 Task: Add Orange Label titled Label0023 to Card Card0023 in Board Board0021 in Workspace Development in Trello
Action: Mouse moved to (448, 486)
Screenshot: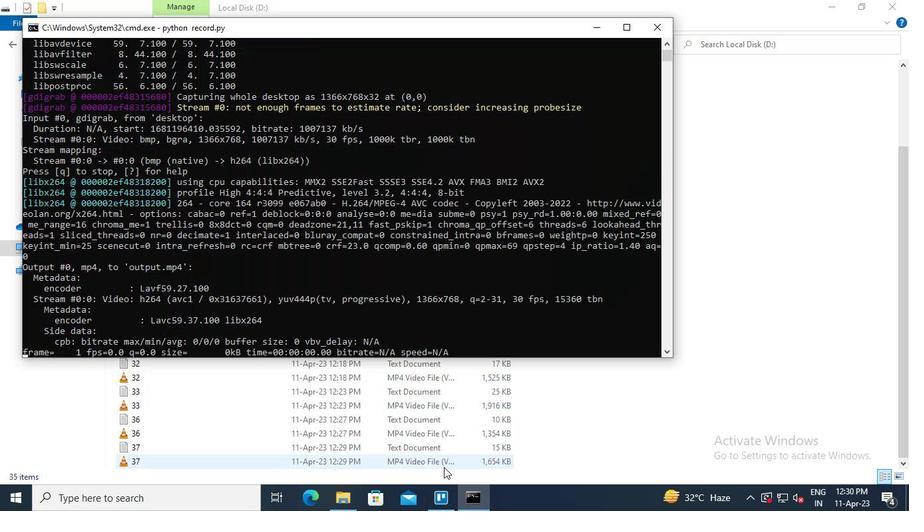 
Action: Mouse pressed left at (448, 486)
Screenshot: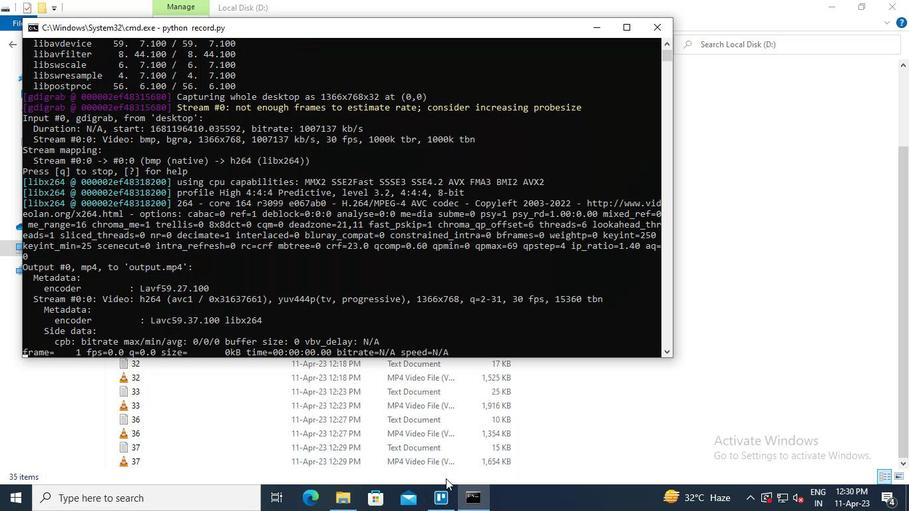 
Action: Mouse moved to (237, 350)
Screenshot: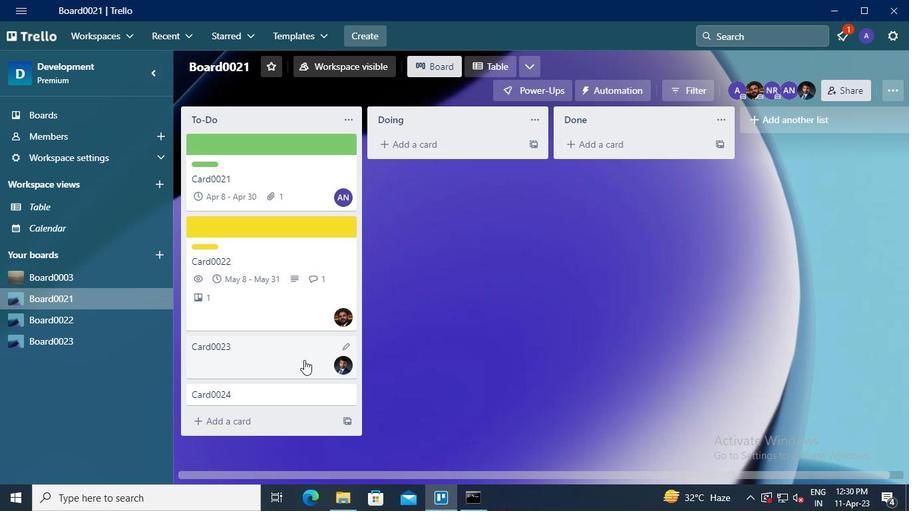 
Action: Mouse pressed left at (237, 350)
Screenshot: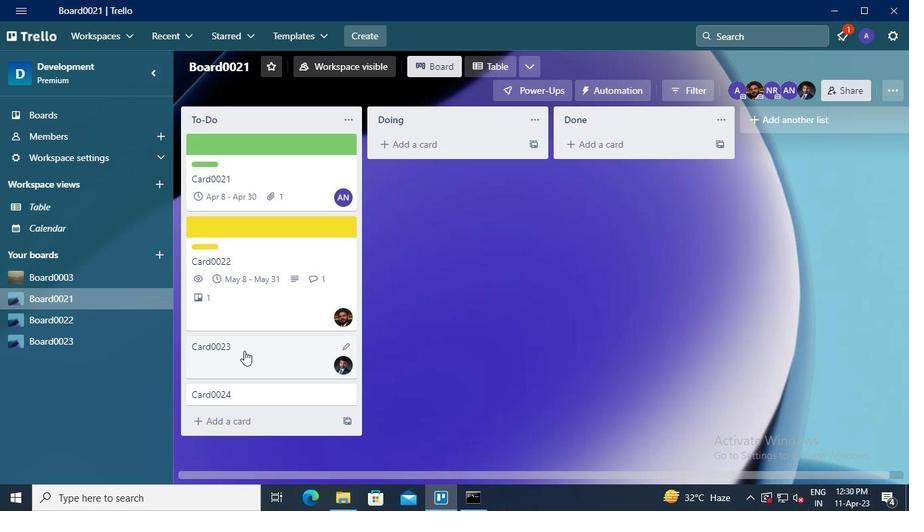 
Action: Mouse moved to (641, 201)
Screenshot: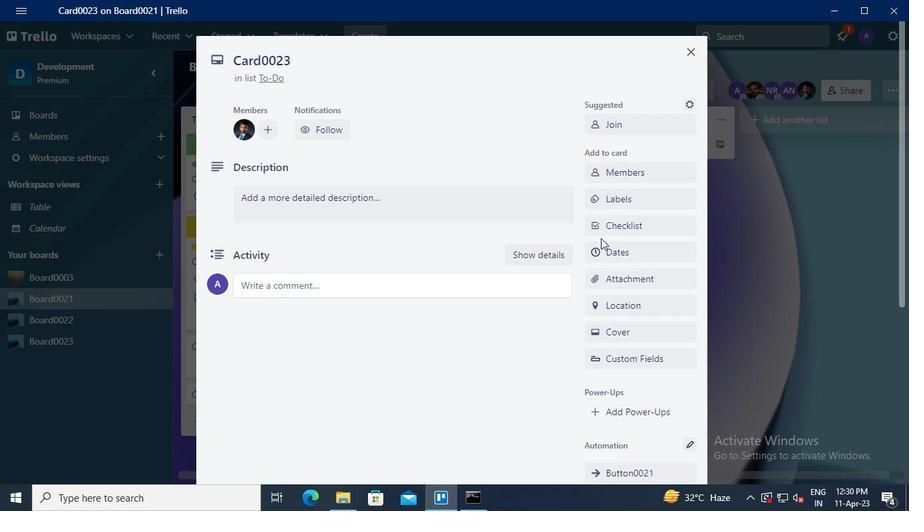 
Action: Mouse pressed left at (641, 201)
Screenshot: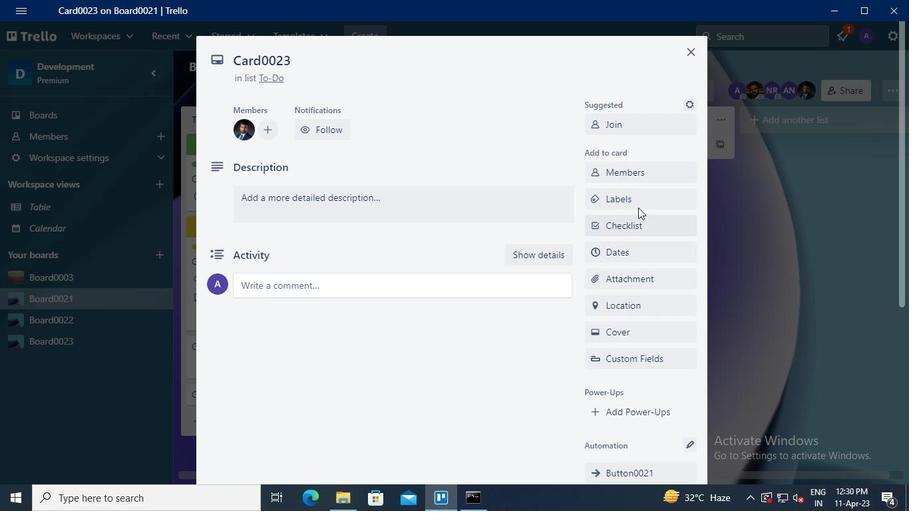 
Action: Mouse moved to (691, 347)
Screenshot: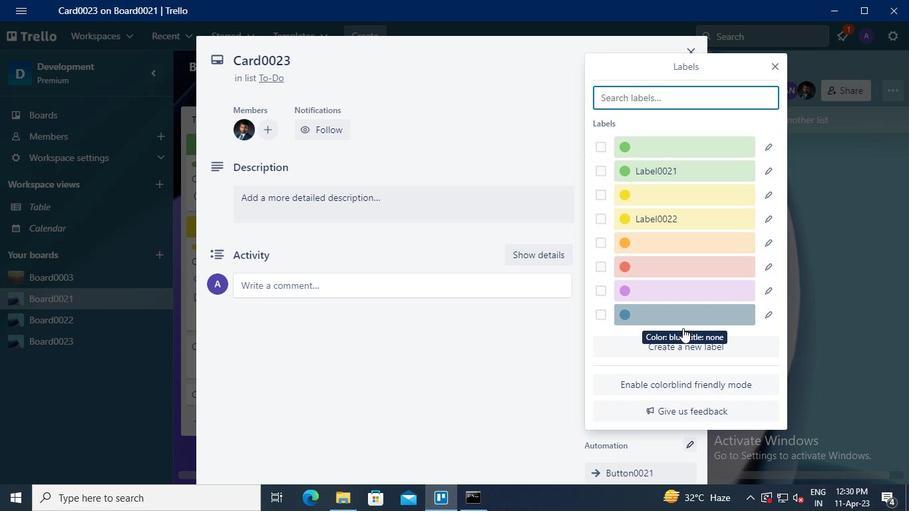 
Action: Mouse pressed left at (691, 347)
Screenshot: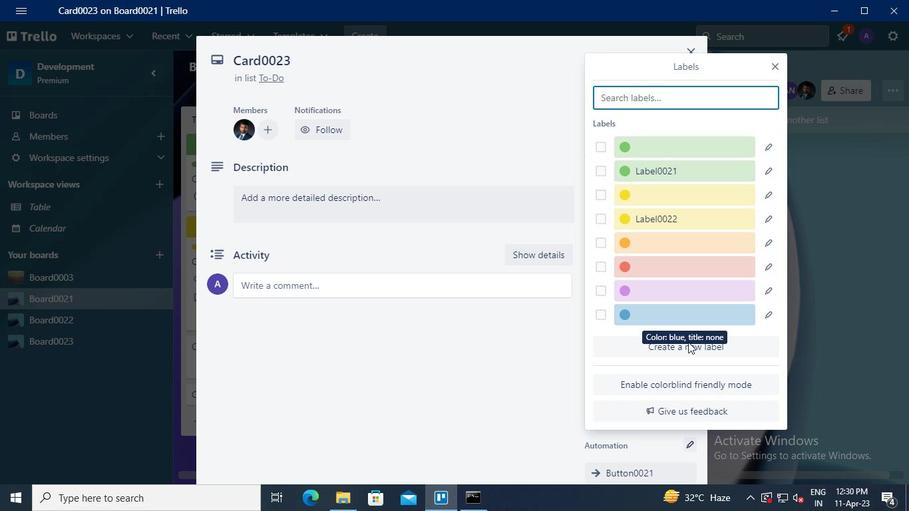 
Action: Mouse moved to (671, 185)
Screenshot: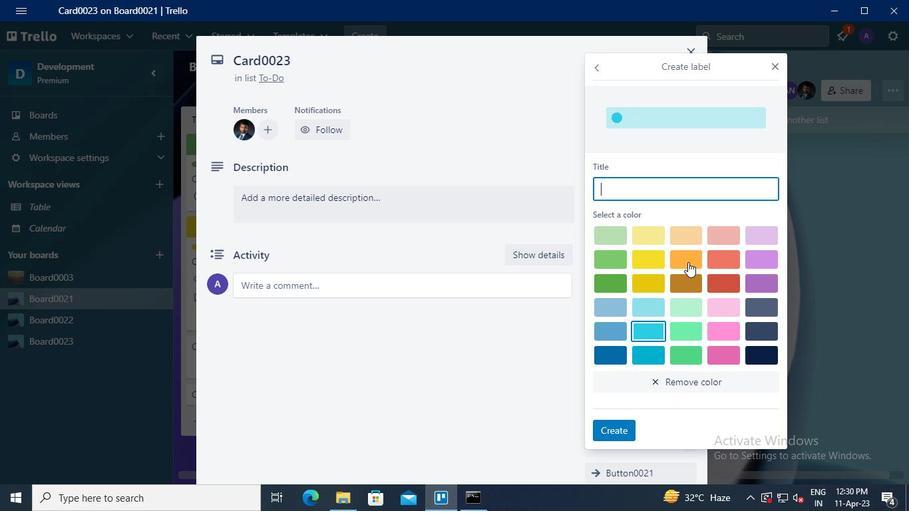 
Action: Keyboard Key.shift
Screenshot: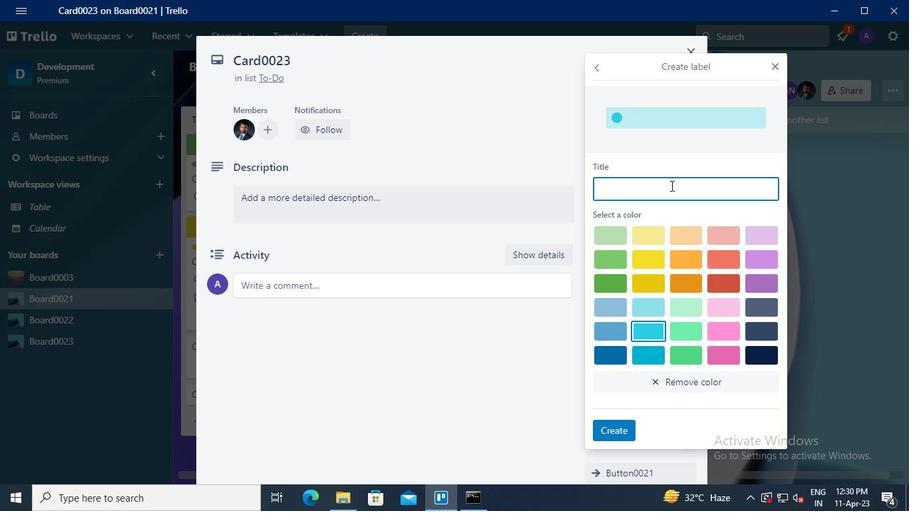
Action: Keyboard L
Screenshot: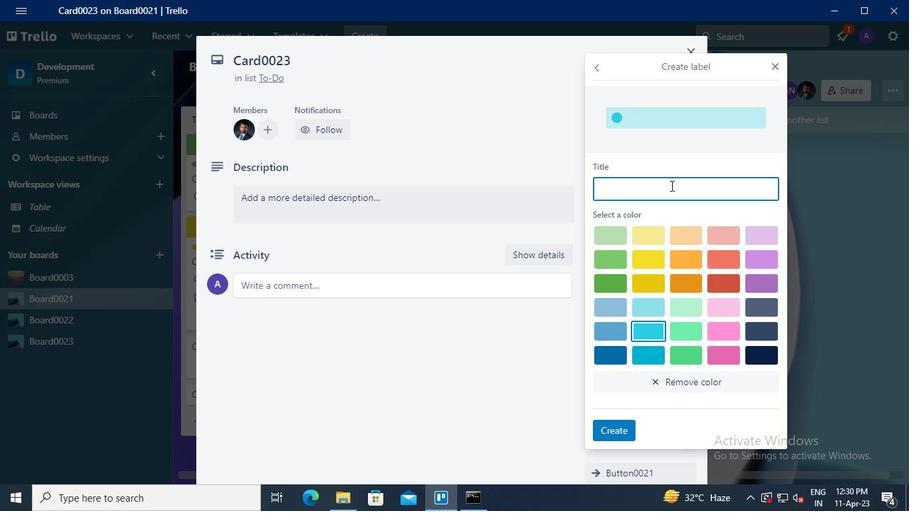 
Action: Keyboard a
Screenshot: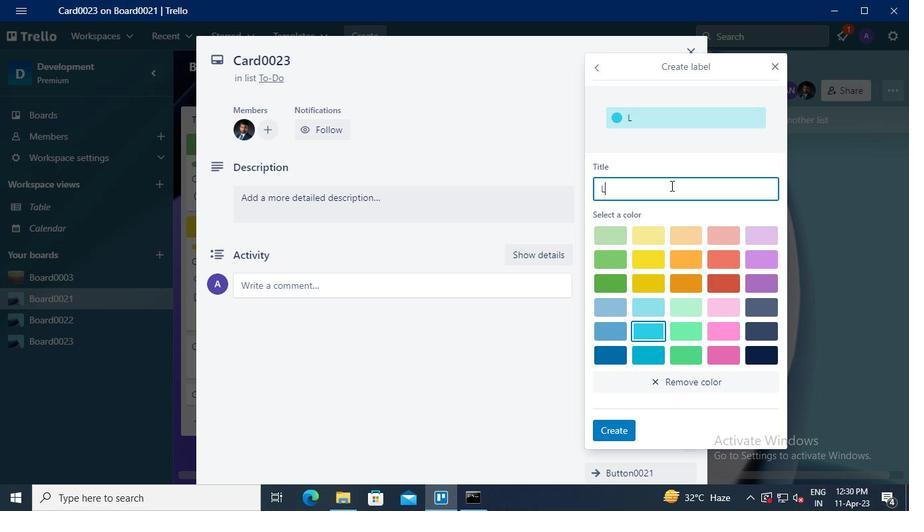 
Action: Keyboard b
Screenshot: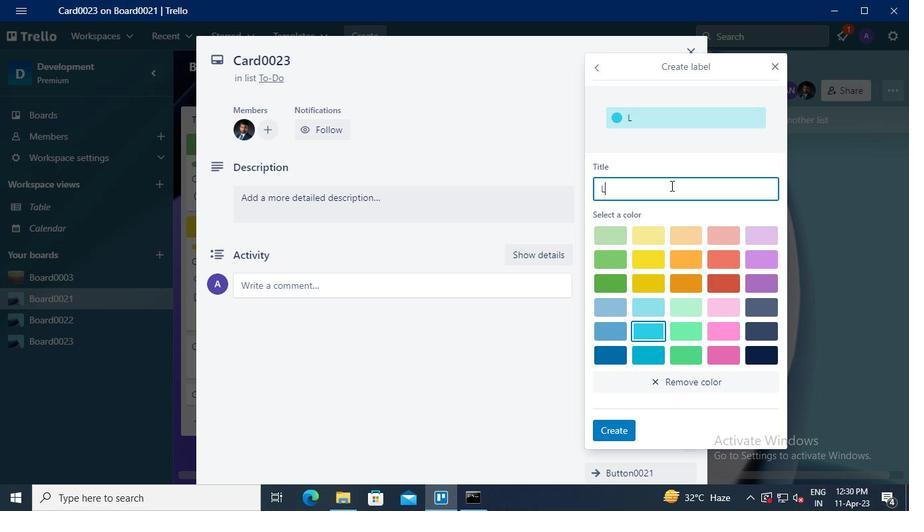 
Action: Keyboard e
Screenshot: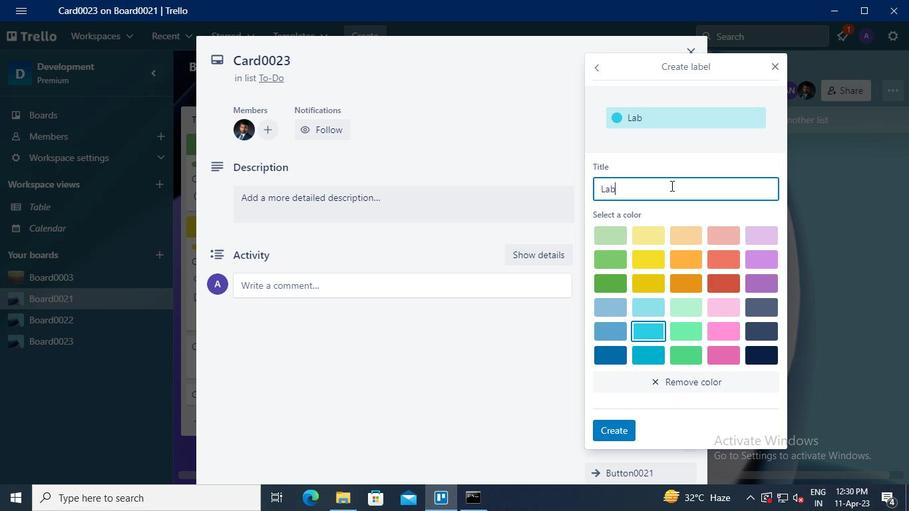 
Action: Keyboard l
Screenshot: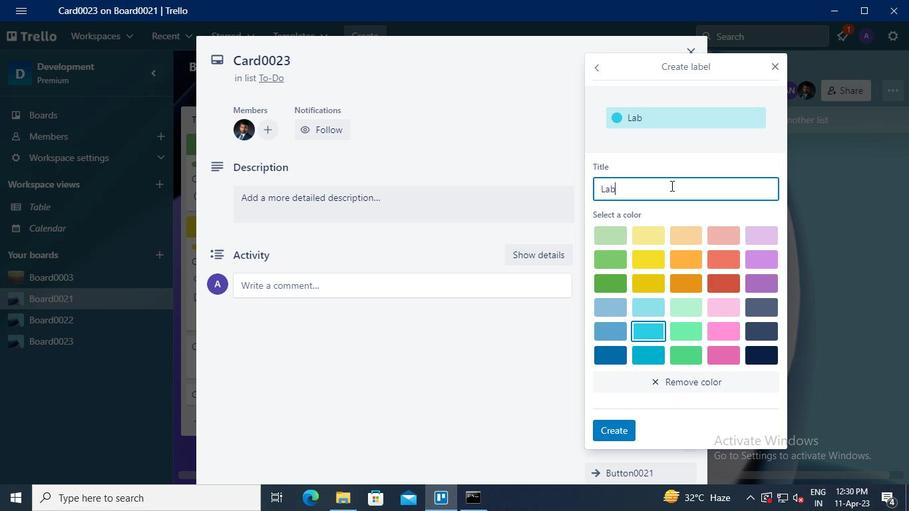 
Action: Keyboard <96>
Screenshot: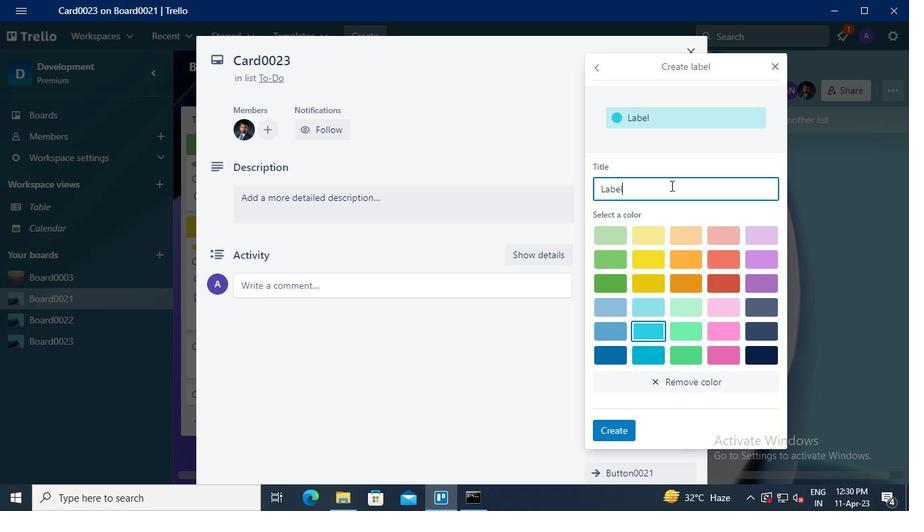 
Action: Keyboard <96>
Screenshot: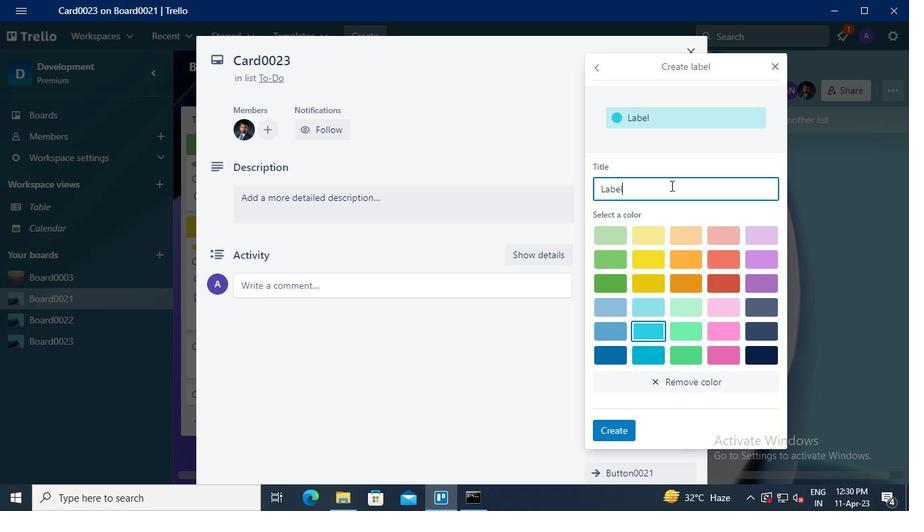 
Action: Keyboard <98>
Screenshot: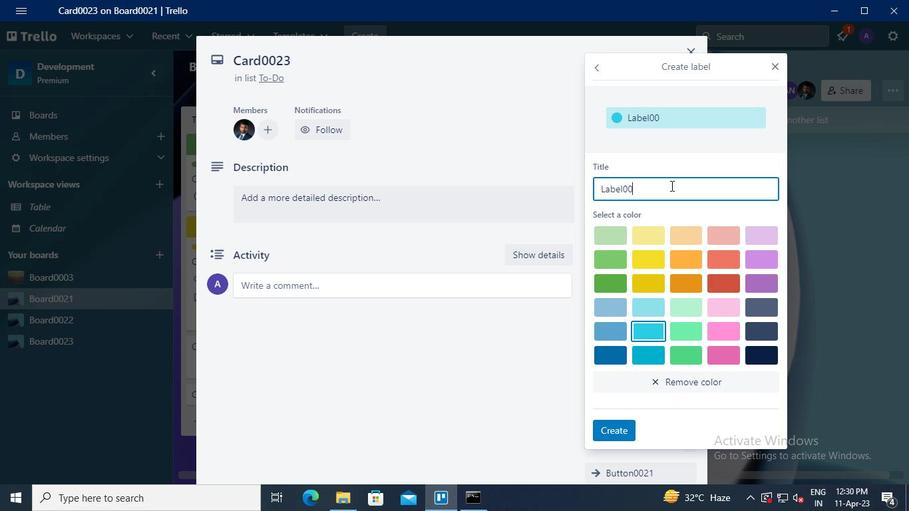 
Action: Keyboard <99>
Screenshot: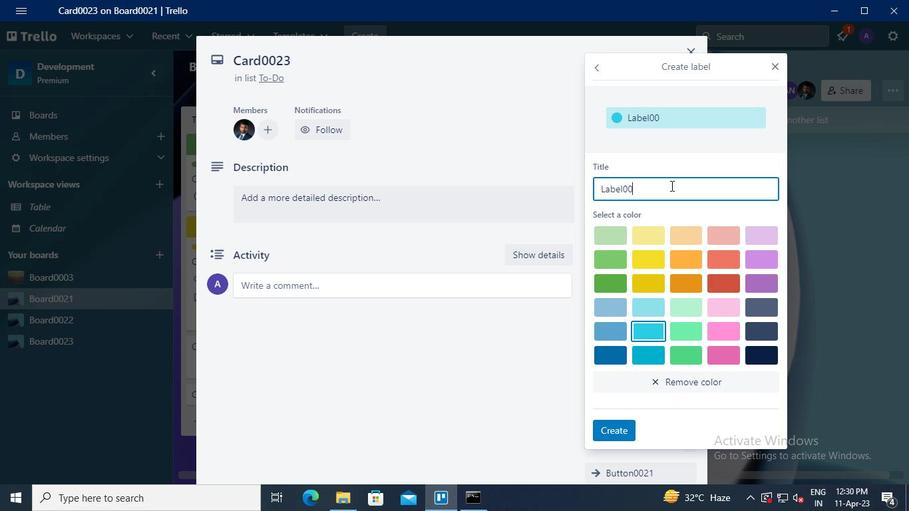 
Action: Mouse moved to (694, 262)
Screenshot: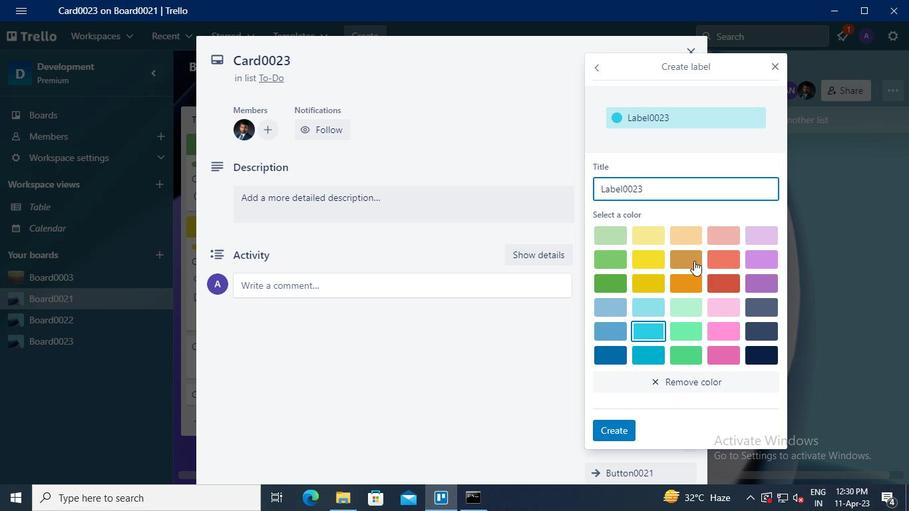 
Action: Mouse pressed left at (694, 262)
Screenshot: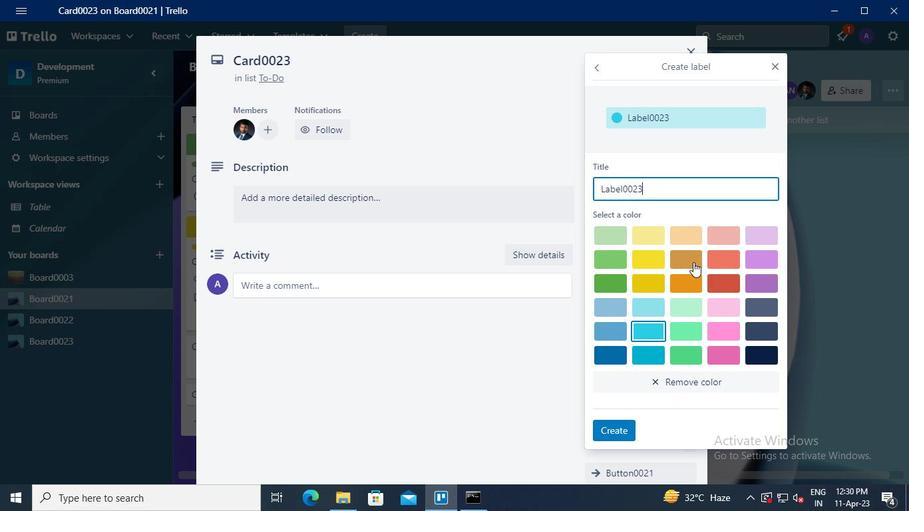 
Action: Mouse moved to (612, 426)
Screenshot: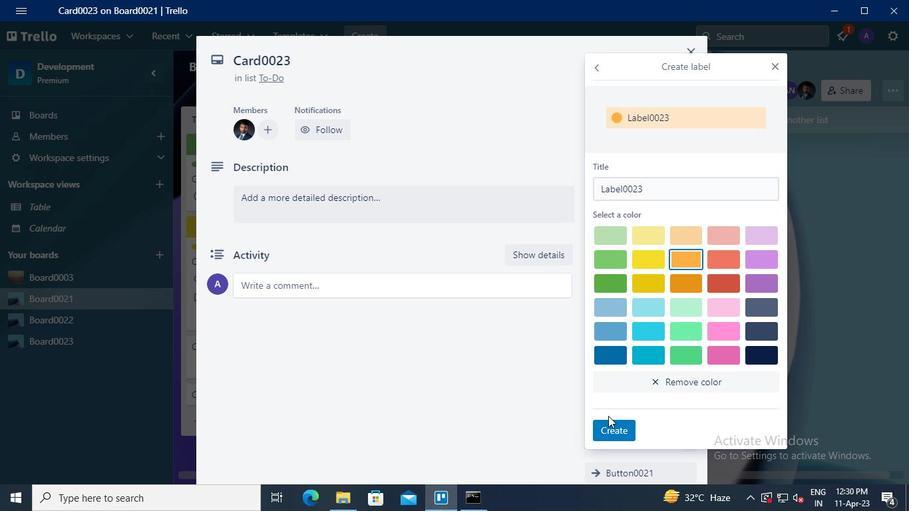 
Action: Mouse pressed left at (612, 426)
Screenshot: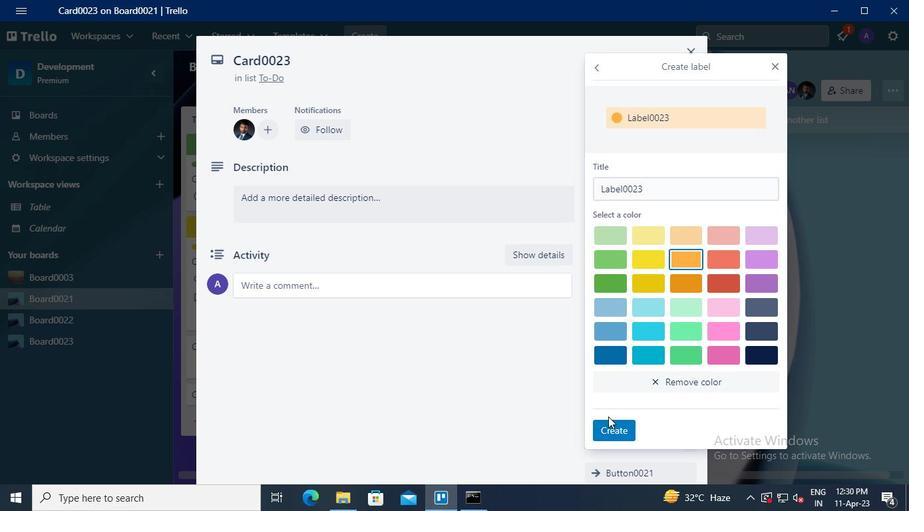 
Action: Mouse moved to (470, 502)
Screenshot: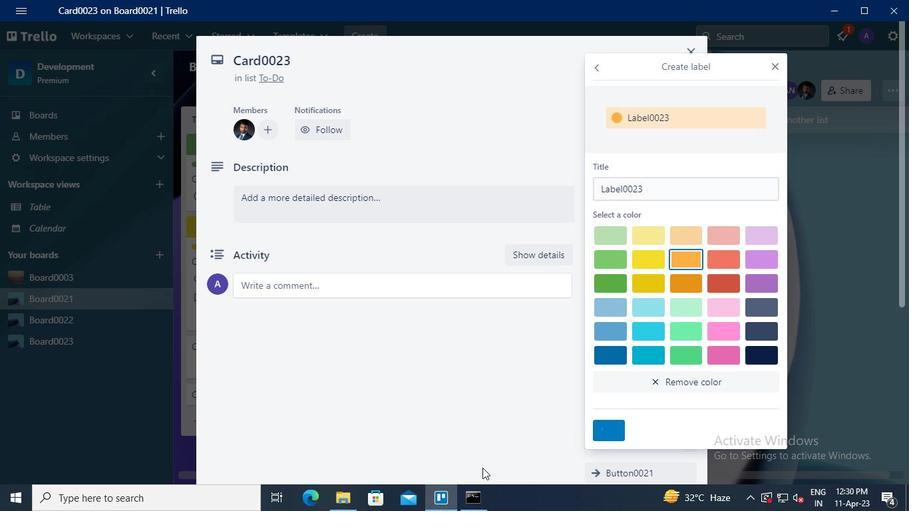 
Action: Mouse pressed left at (470, 502)
Screenshot: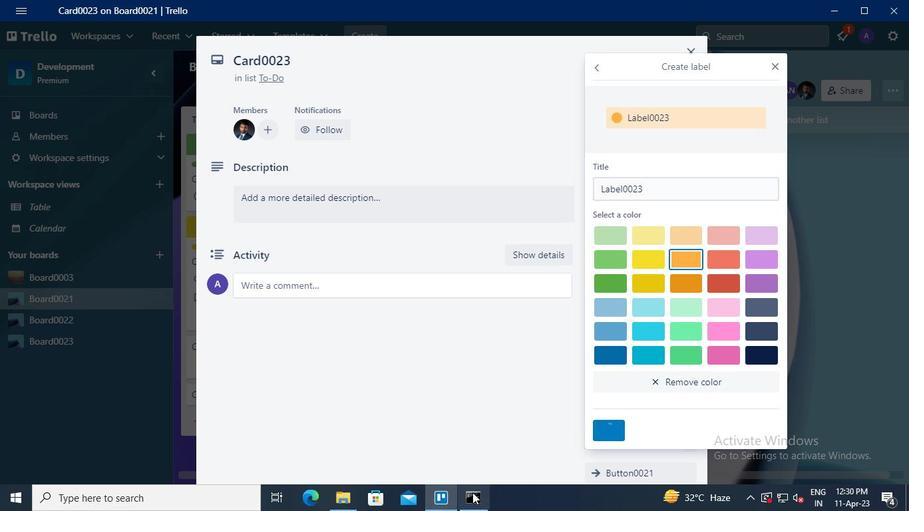 
Action: Mouse moved to (661, 28)
Screenshot: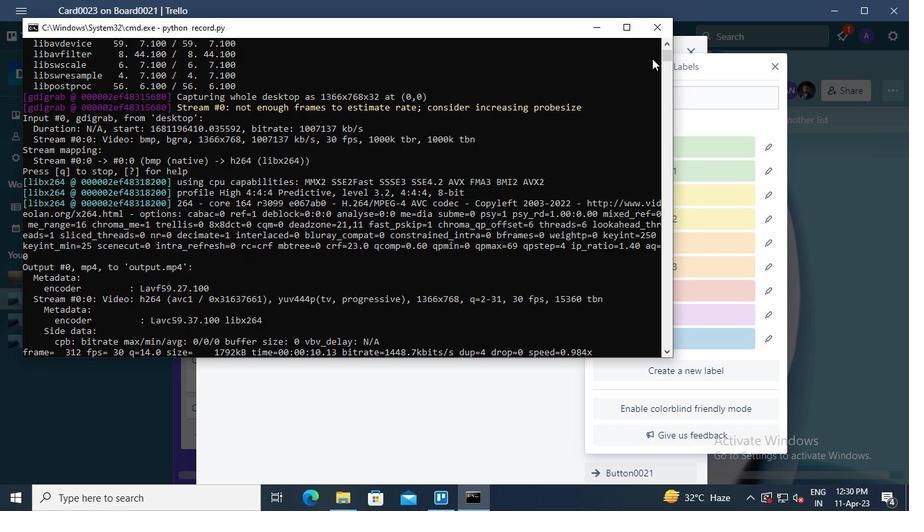 
Action: Mouse pressed left at (661, 28)
Screenshot: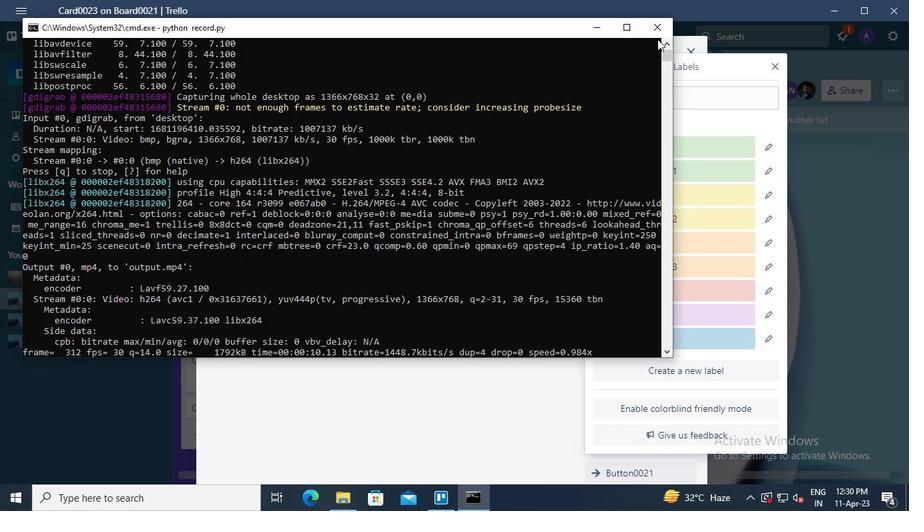 
